 Task: Select a random emoji from activities.
Action: Mouse moved to (421, 114)
Screenshot: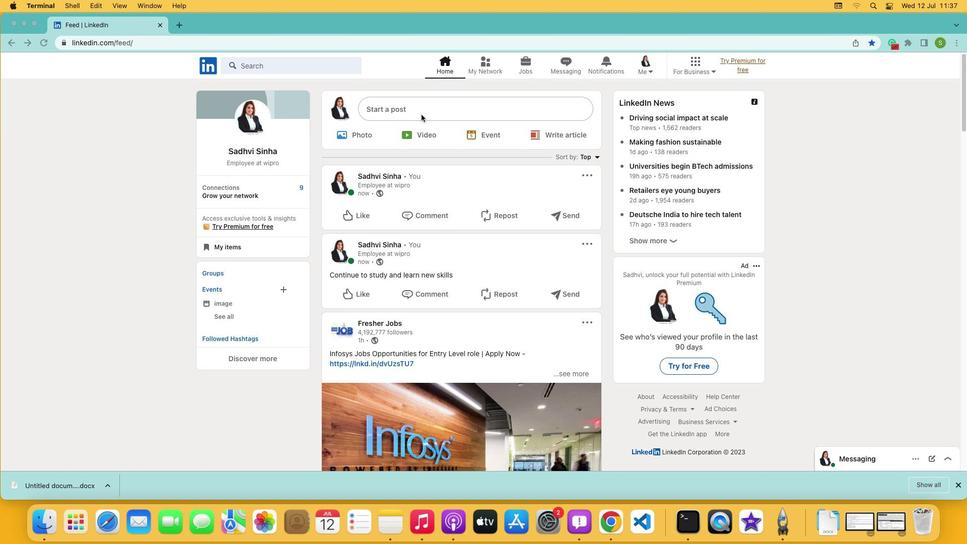 
Action: Mouse pressed left at (421, 114)
Screenshot: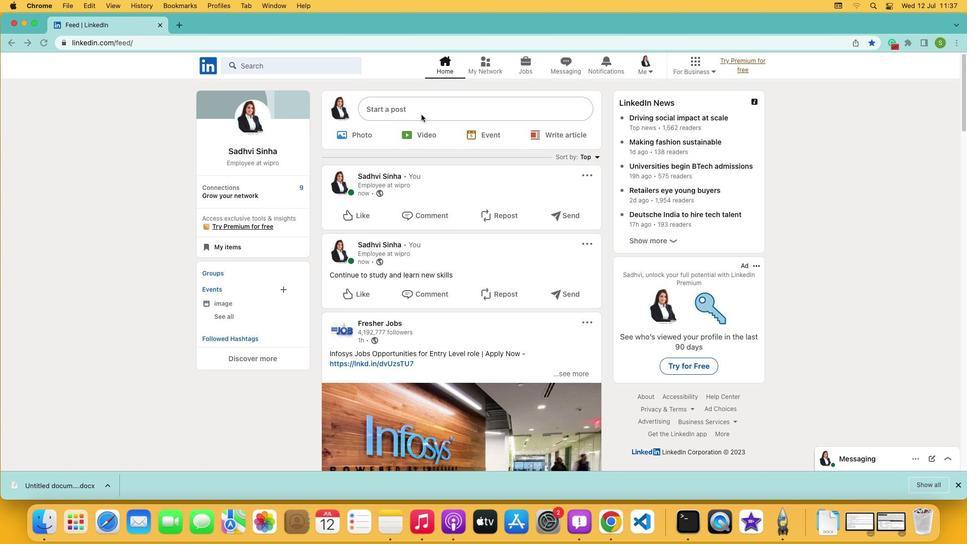 
Action: Mouse pressed left at (421, 114)
Screenshot: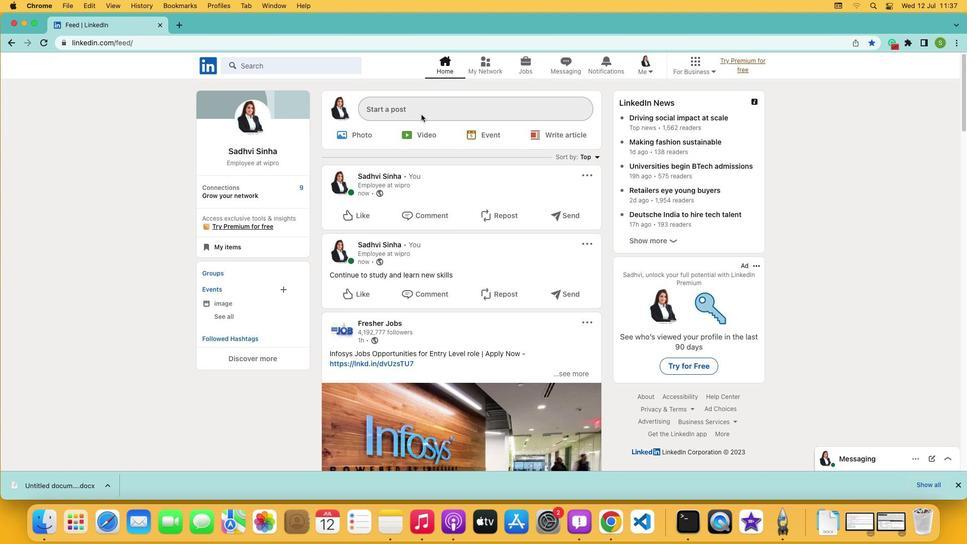 
Action: Mouse moved to (319, 269)
Screenshot: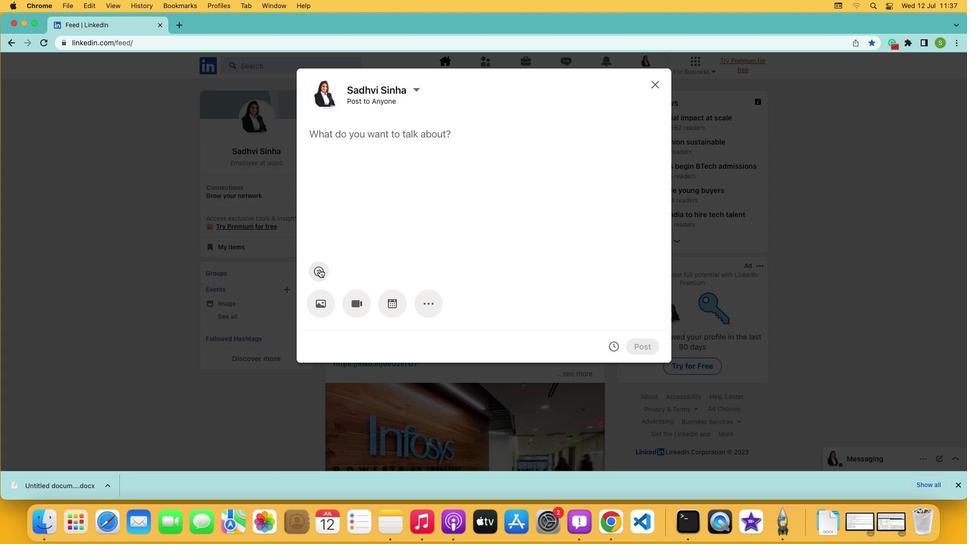 
Action: Mouse pressed left at (319, 269)
Screenshot: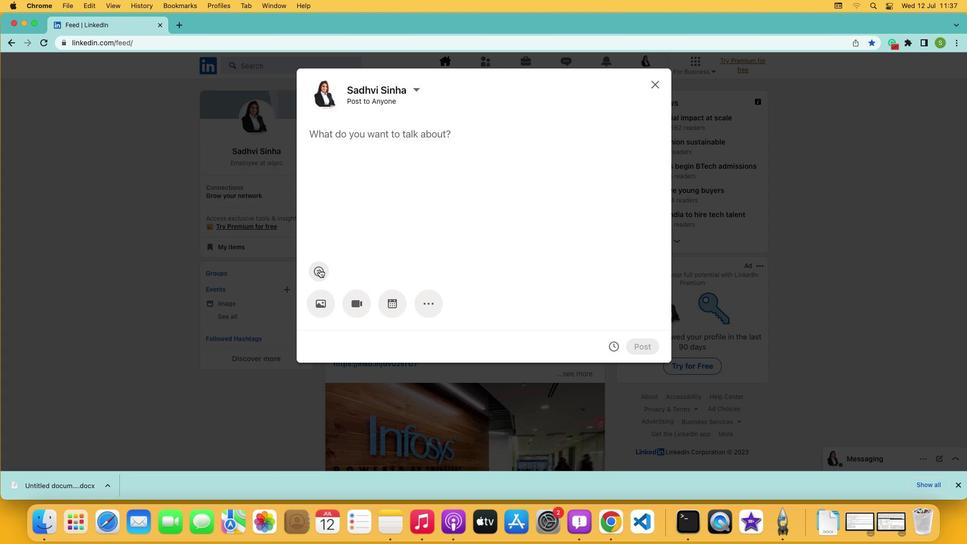 
Action: Mouse moved to (309, 116)
Screenshot: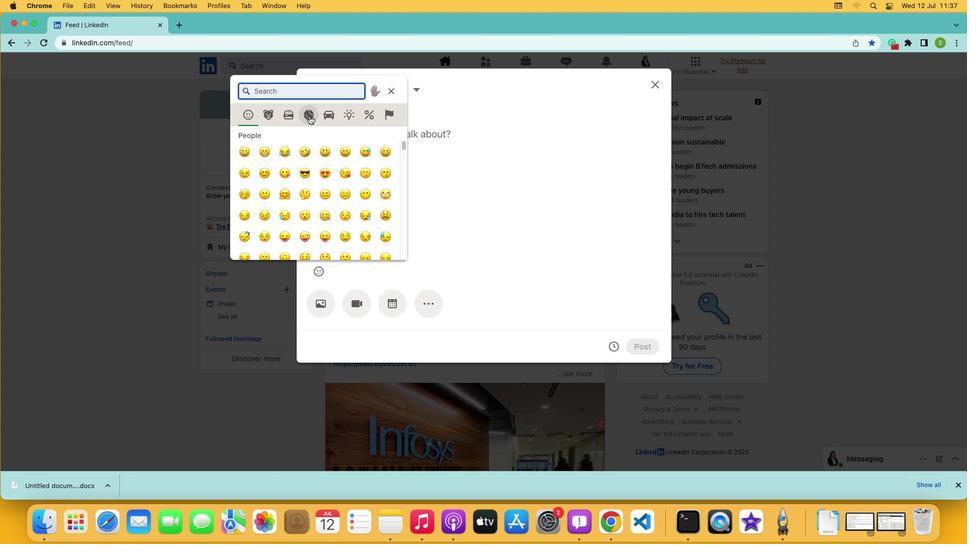 
Action: Mouse pressed left at (309, 116)
Screenshot: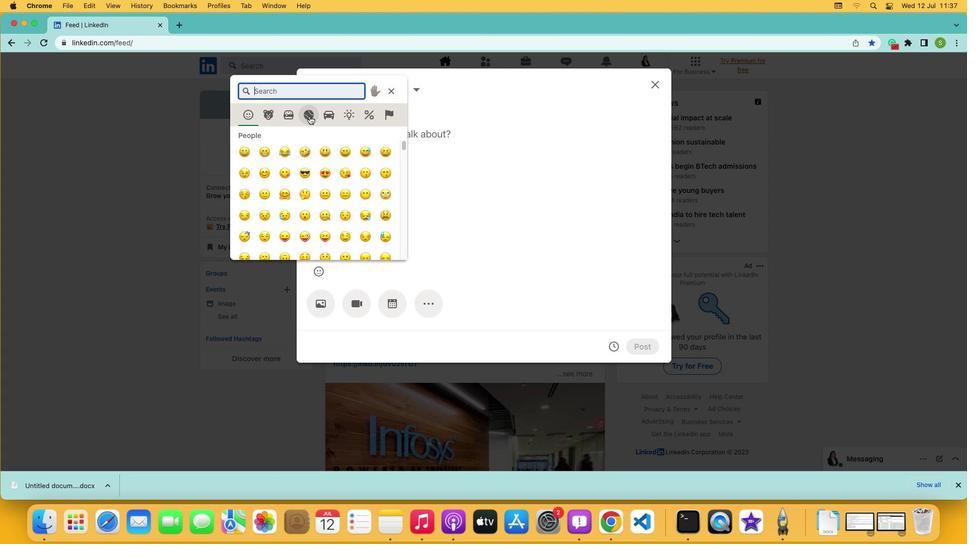 
Action: Mouse moved to (307, 152)
Screenshot: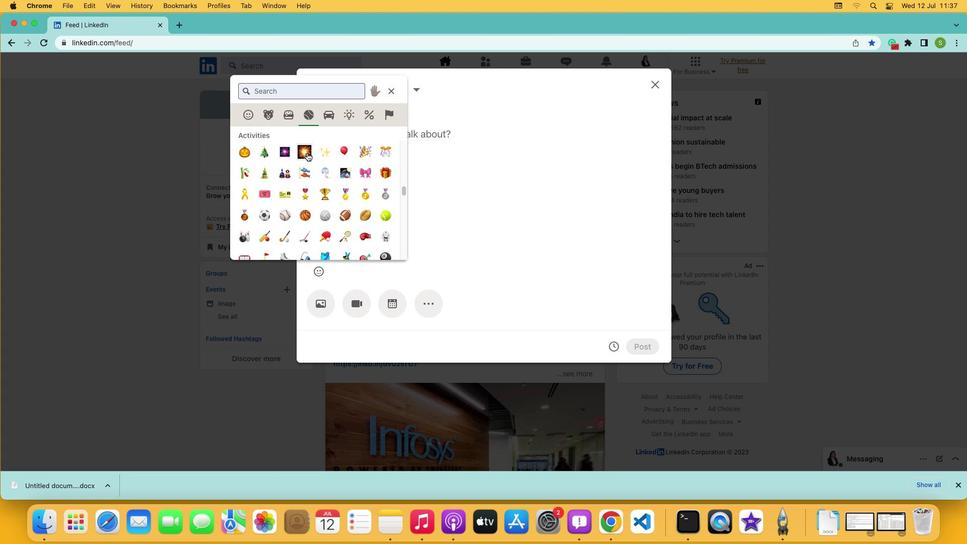 
Action: Mouse pressed left at (307, 152)
Screenshot: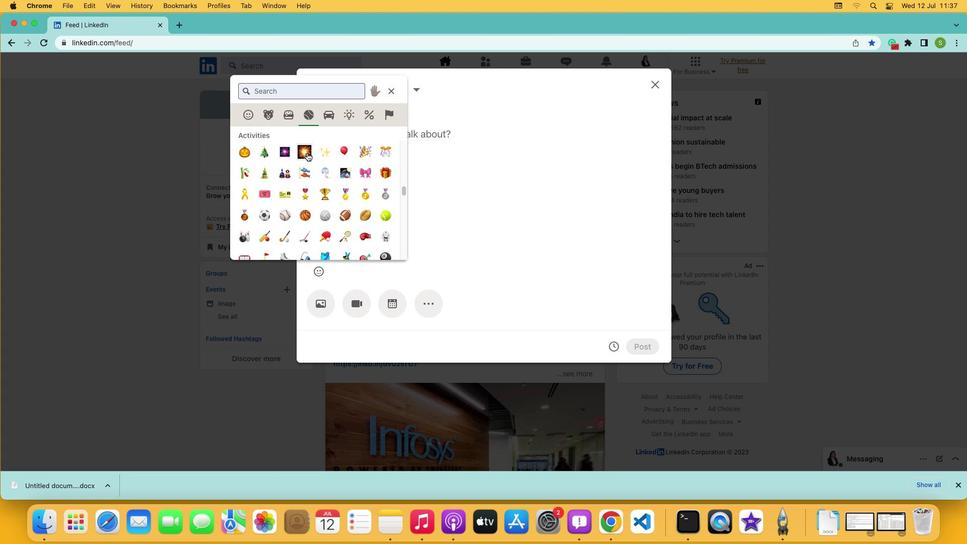 
Action: Mouse moved to (364, 206)
Screenshot: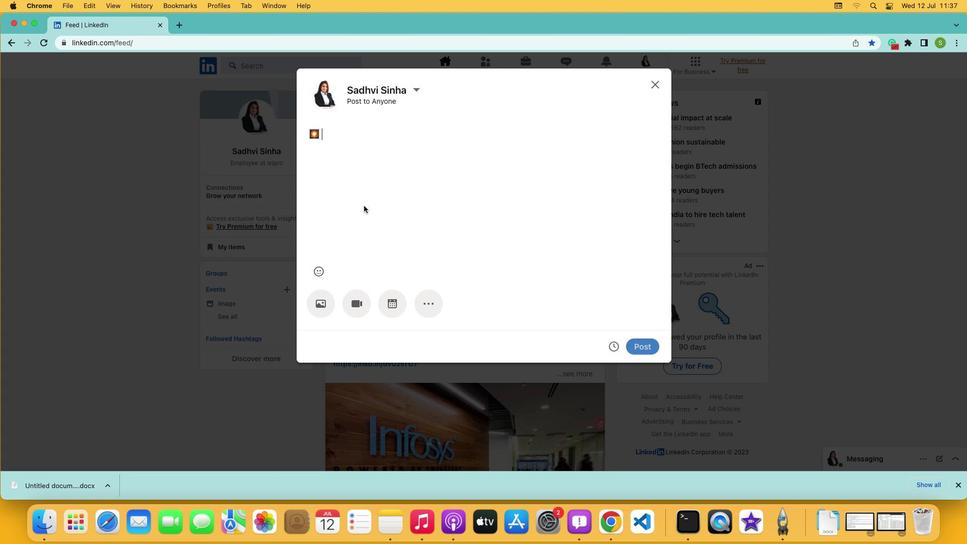 
